 Task: Enable the option "Key events" for Remote-OSD over VNC.
Action: Mouse moved to (140, 24)
Screenshot: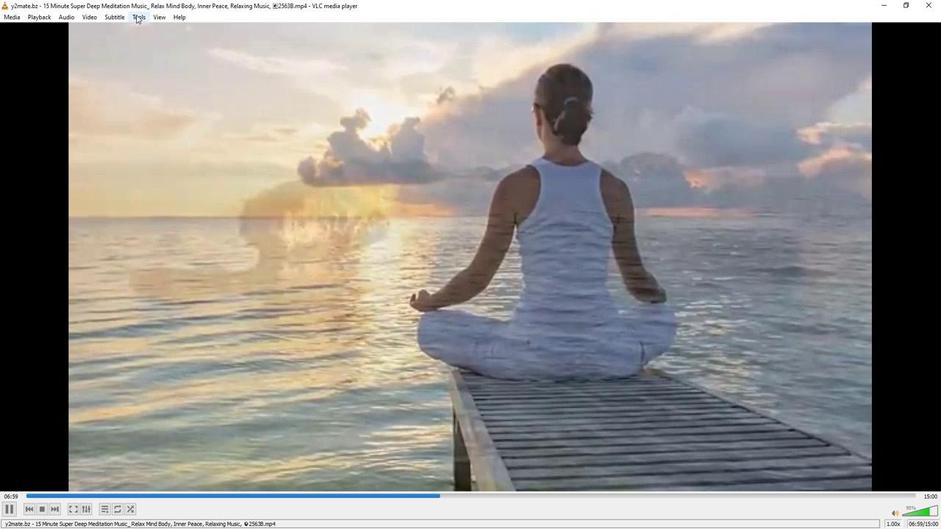 
Action: Mouse pressed left at (140, 24)
Screenshot: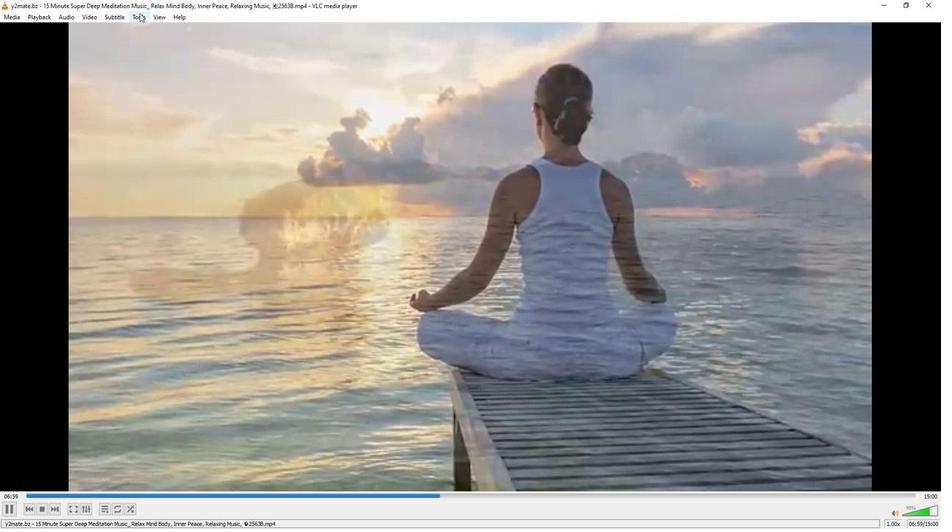 
Action: Mouse moved to (180, 141)
Screenshot: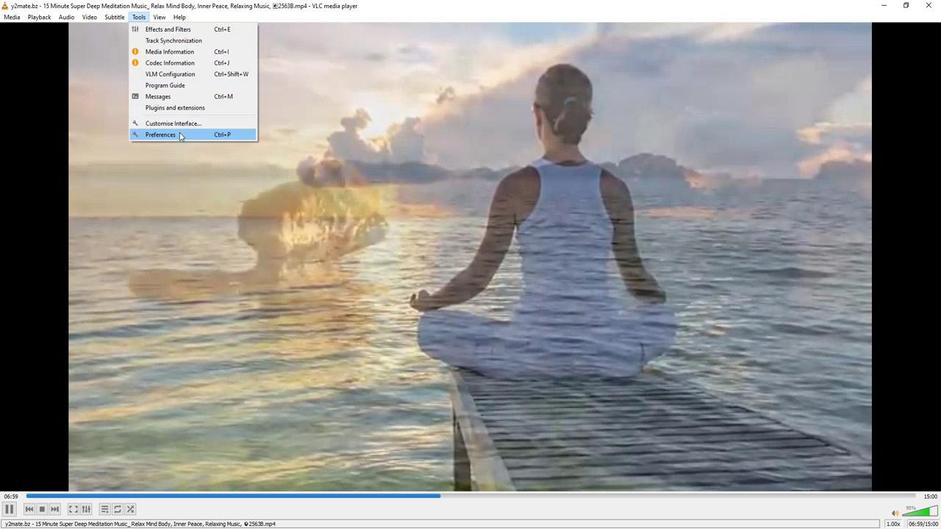 
Action: Mouse pressed left at (180, 141)
Screenshot: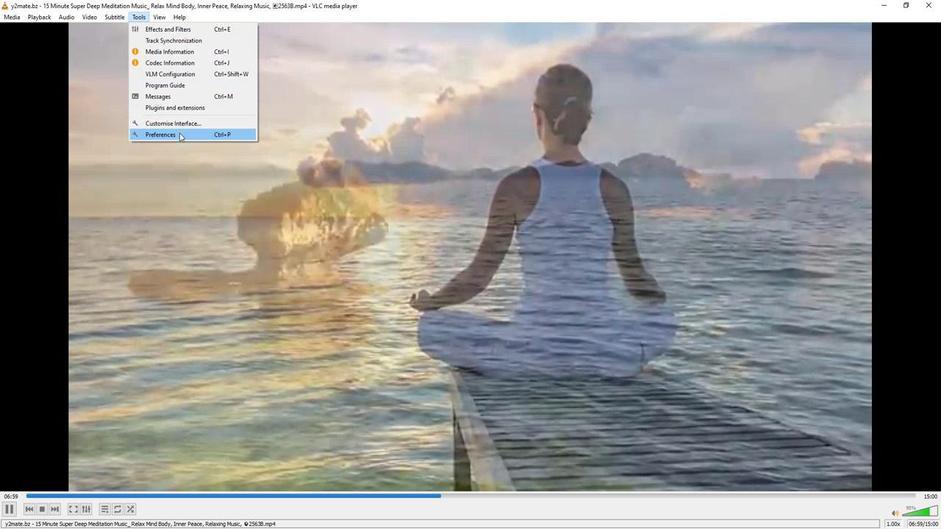 
Action: Mouse moved to (310, 433)
Screenshot: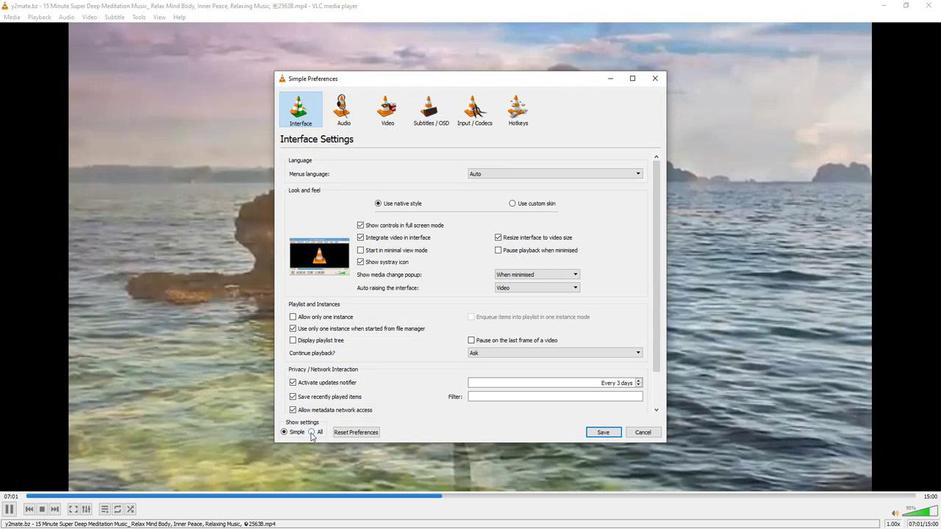 
Action: Mouse pressed left at (310, 433)
Screenshot: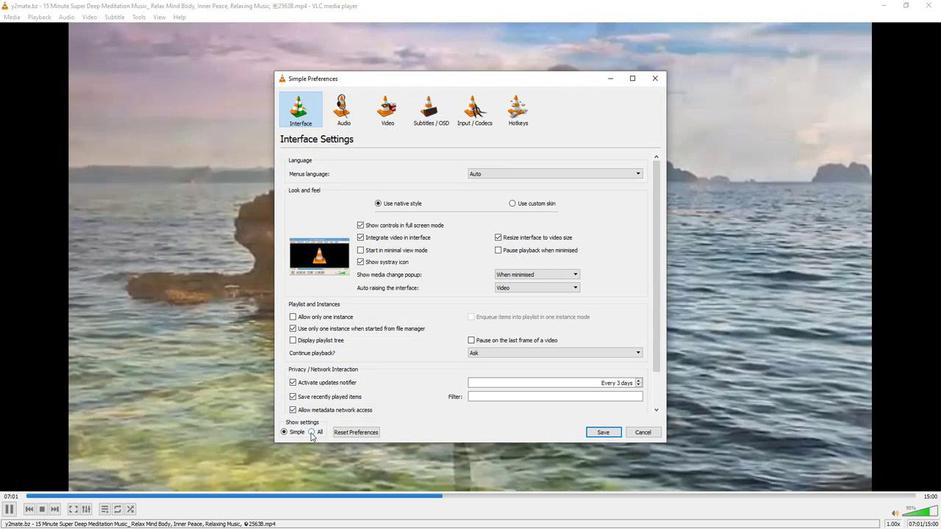 
Action: Mouse moved to (299, 344)
Screenshot: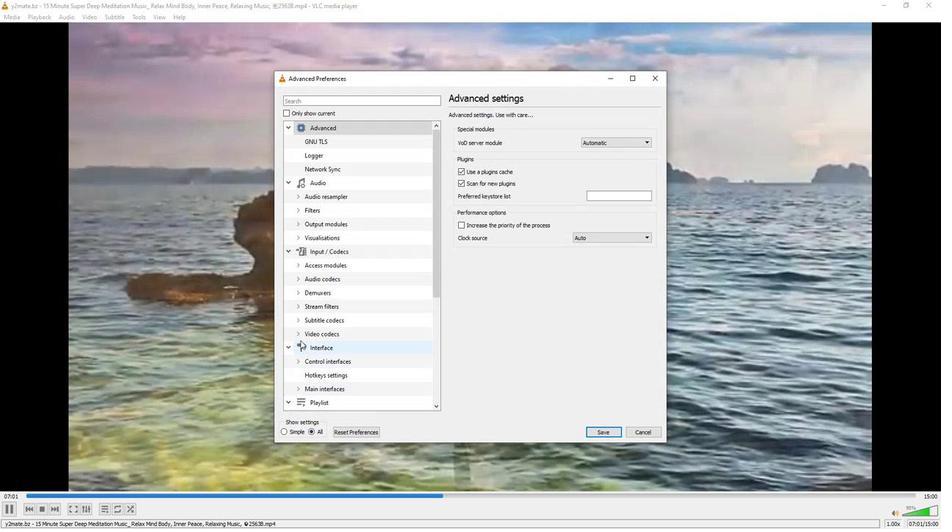 
Action: Mouse scrolled (299, 343) with delta (0, 0)
Screenshot: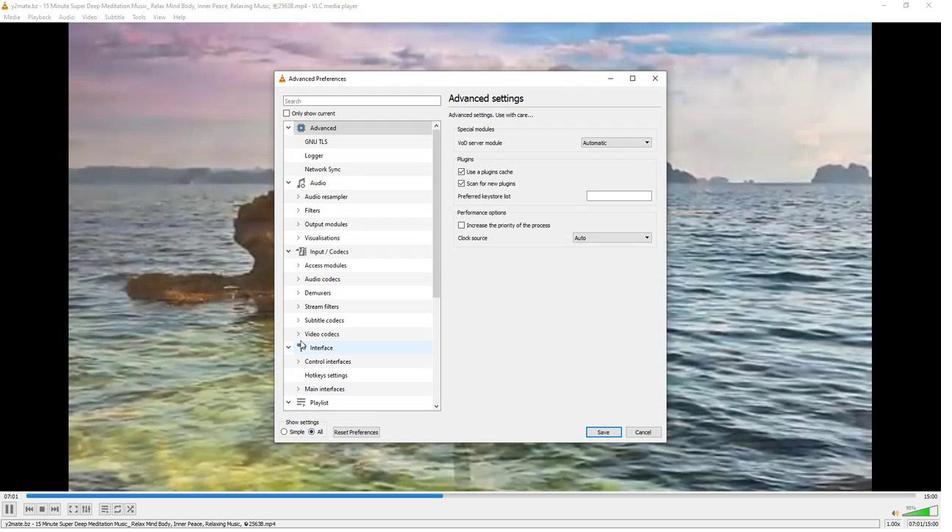 
Action: Mouse scrolled (299, 343) with delta (0, 0)
Screenshot: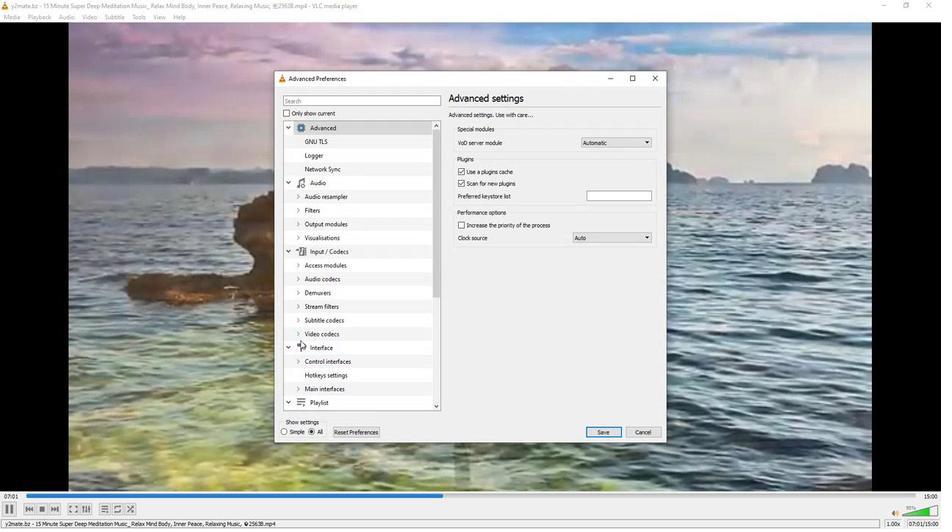 
Action: Mouse scrolled (299, 343) with delta (0, 0)
Screenshot: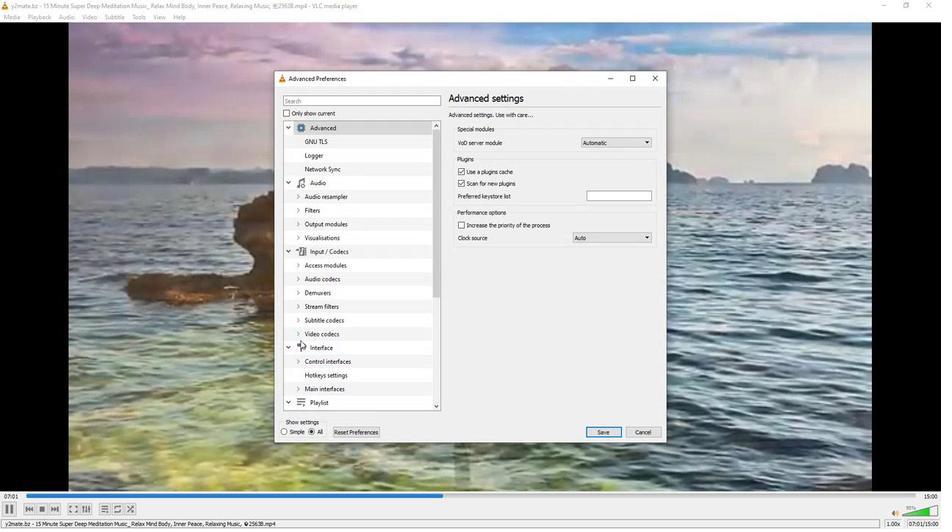 
Action: Mouse scrolled (299, 343) with delta (0, 0)
Screenshot: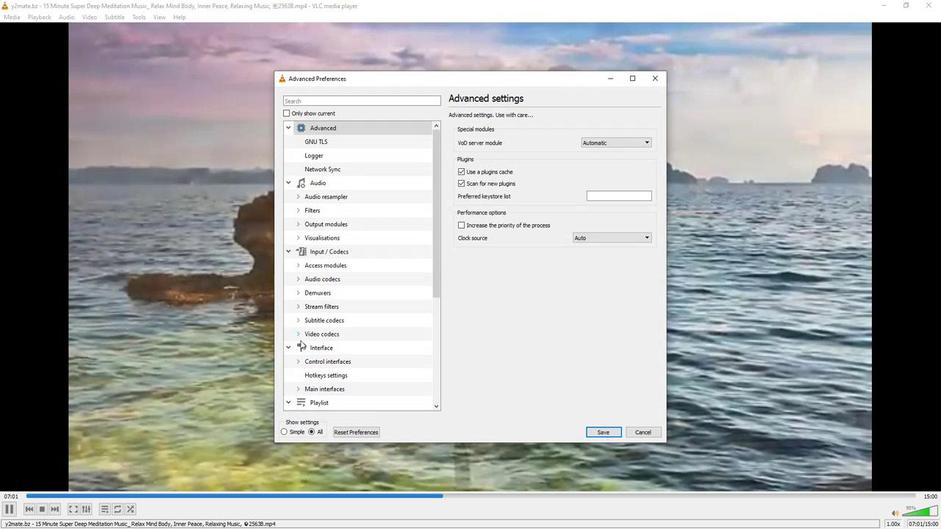 
Action: Mouse scrolled (299, 343) with delta (0, 0)
Screenshot: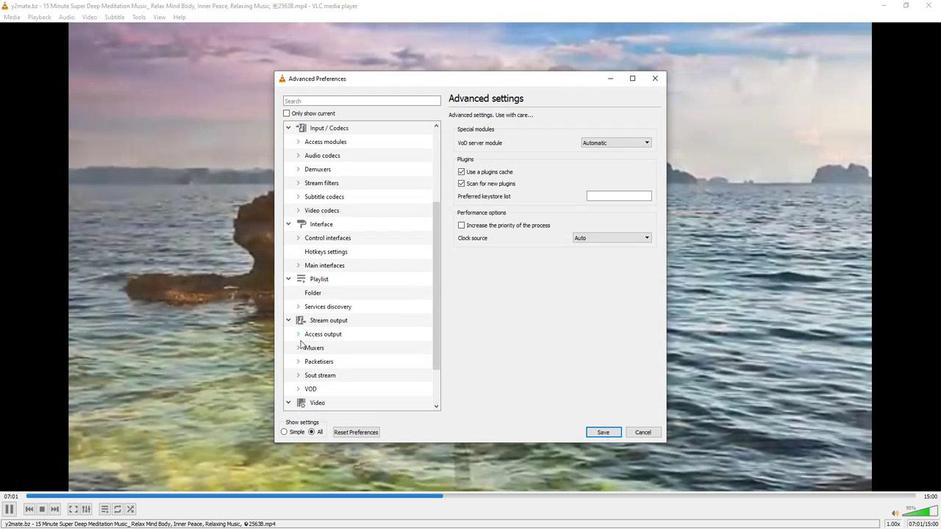 
Action: Mouse moved to (299, 343)
Screenshot: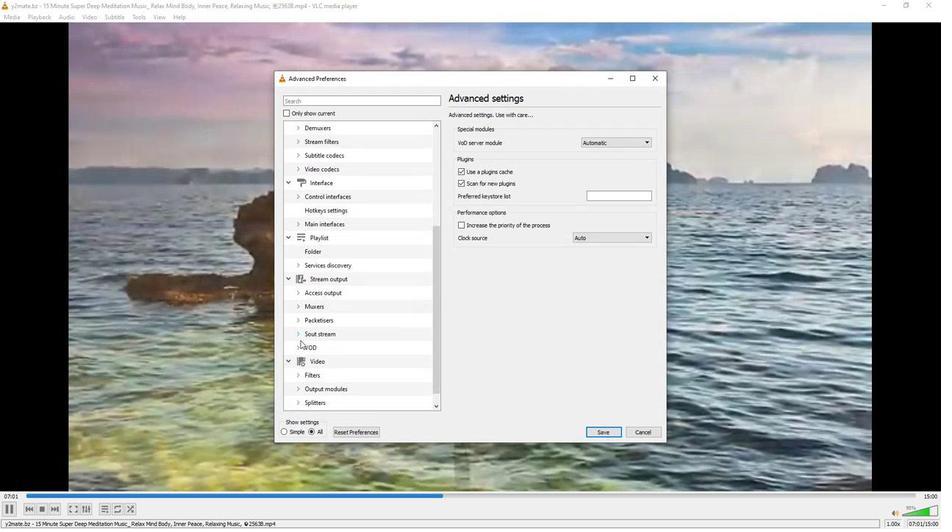 
Action: Mouse scrolled (299, 342) with delta (0, 0)
Screenshot: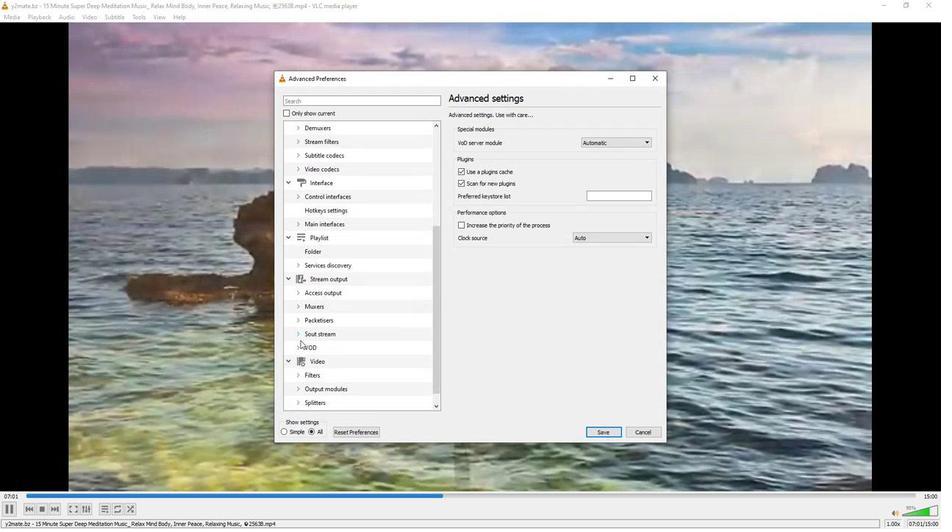 
Action: Mouse moved to (296, 402)
Screenshot: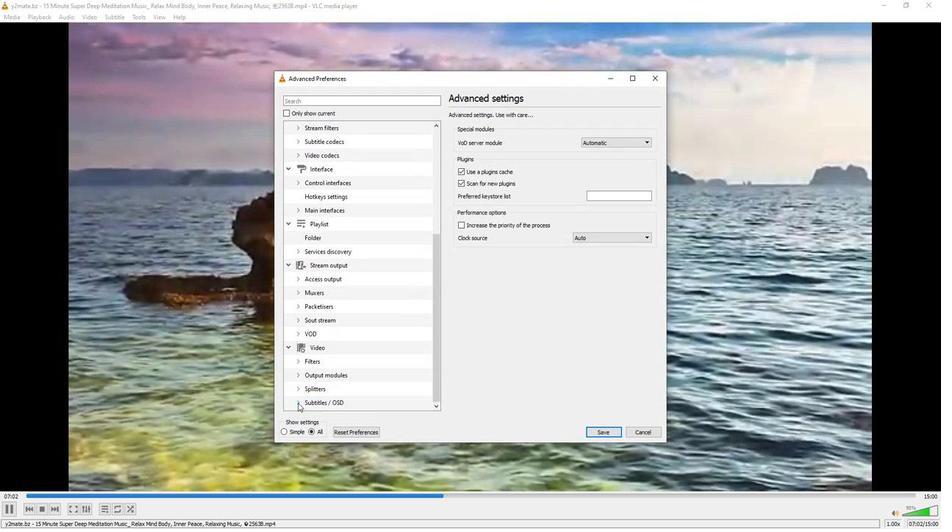 
Action: Mouse pressed left at (296, 402)
Screenshot: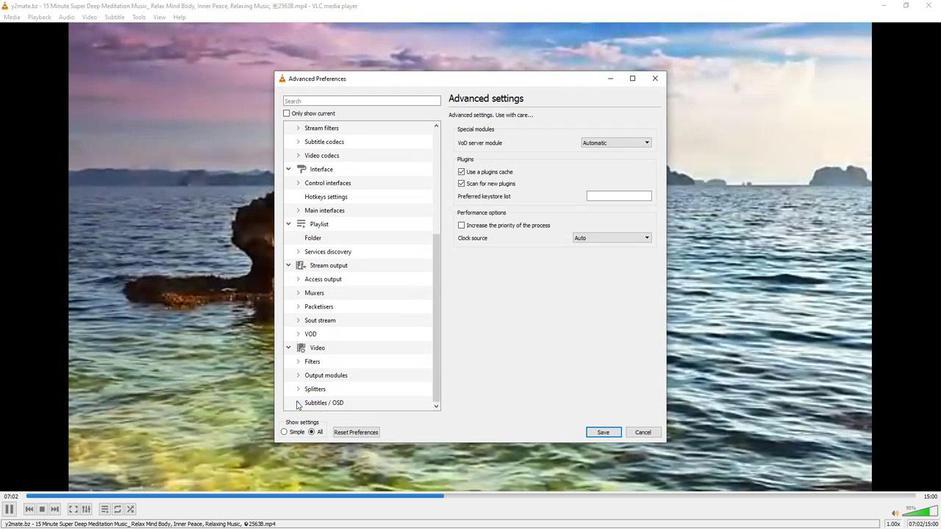 
Action: Mouse moved to (312, 346)
Screenshot: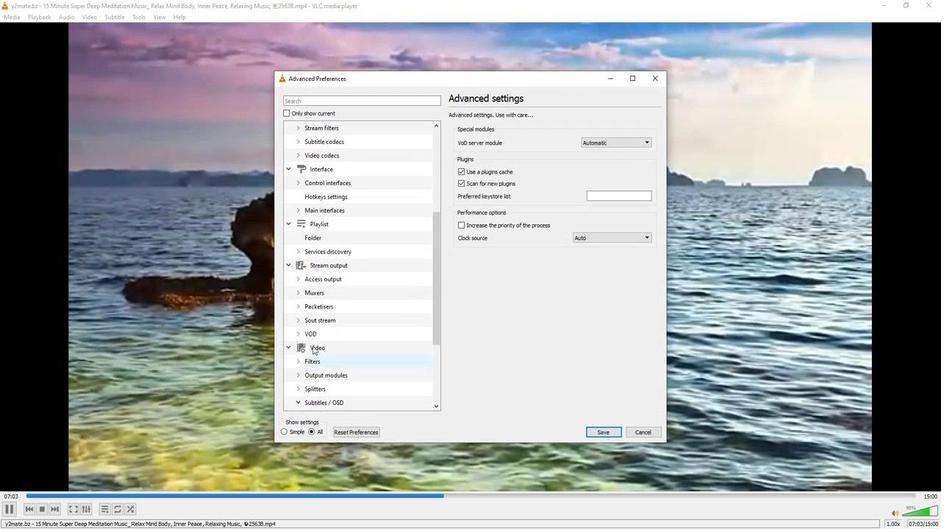 
Action: Mouse scrolled (312, 346) with delta (0, 0)
Screenshot: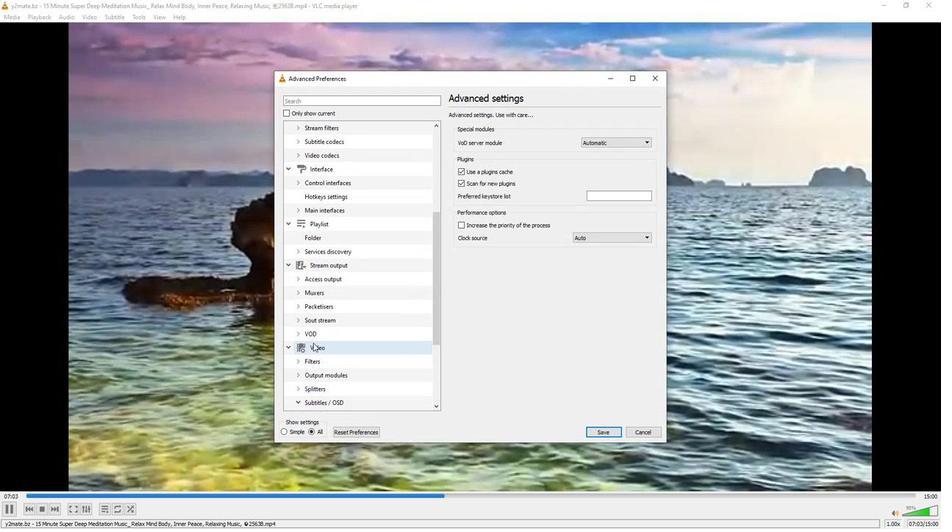 
Action: Mouse moved to (312, 346)
Screenshot: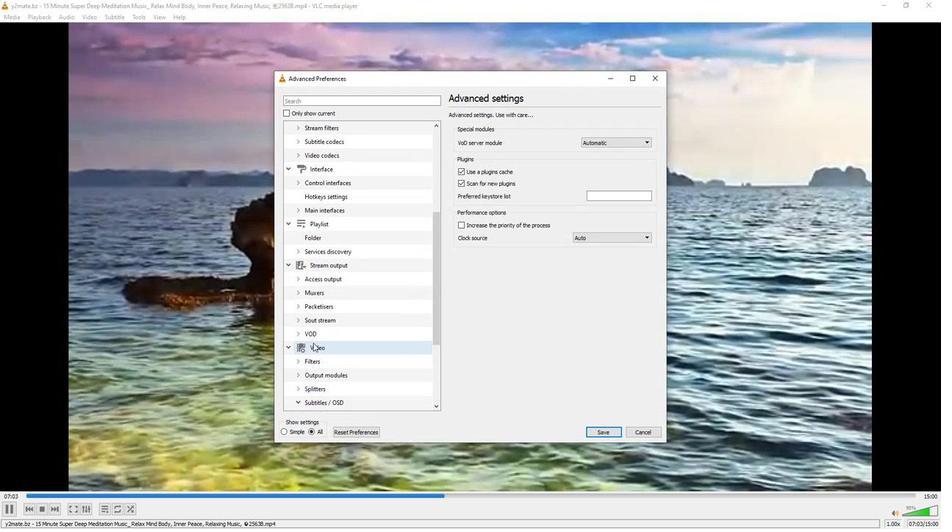 
Action: Mouse scrolled (312, 345) with delta (0, 0)
Screenshot: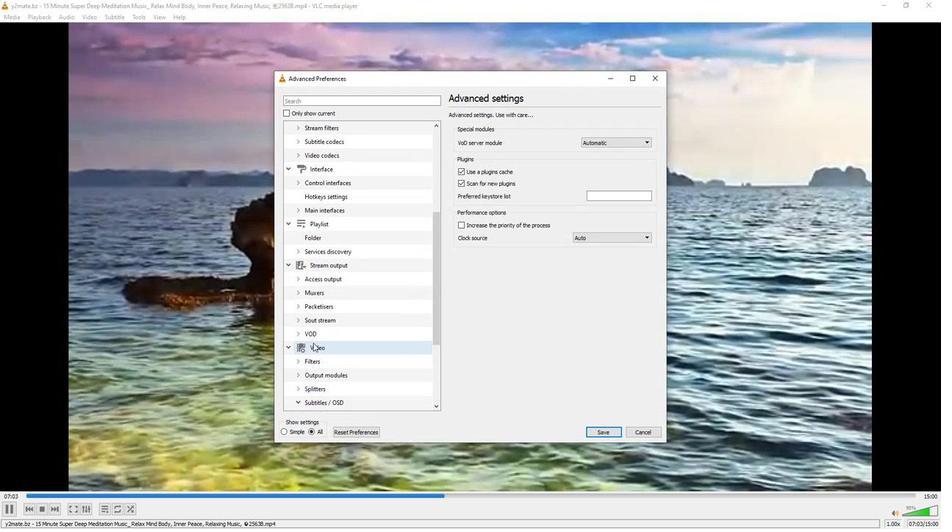
Action: Mouse moved to (312, 344)
Screenshot: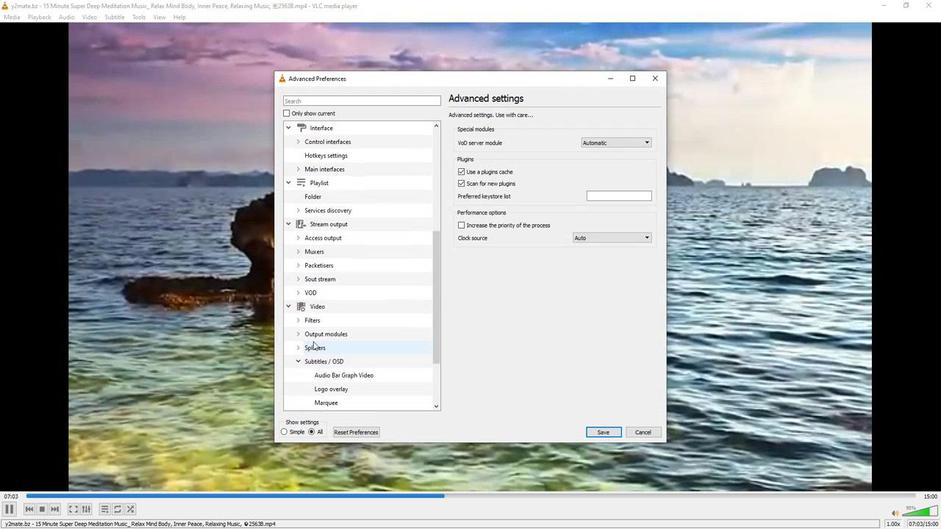 
Action: Mouse scrolled (312, 344) with delta (0, 0)
Screenshot: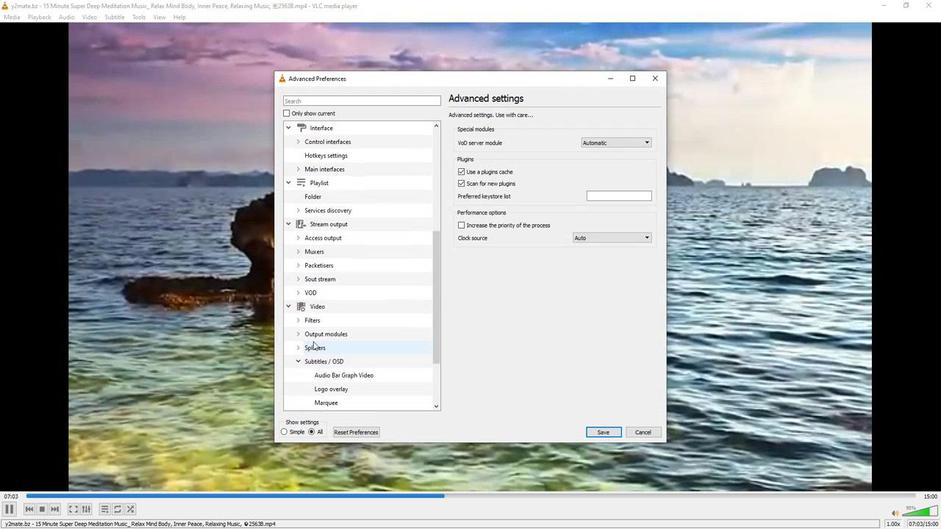 
Action: Mouse moved to (312, 341)
Screenshot: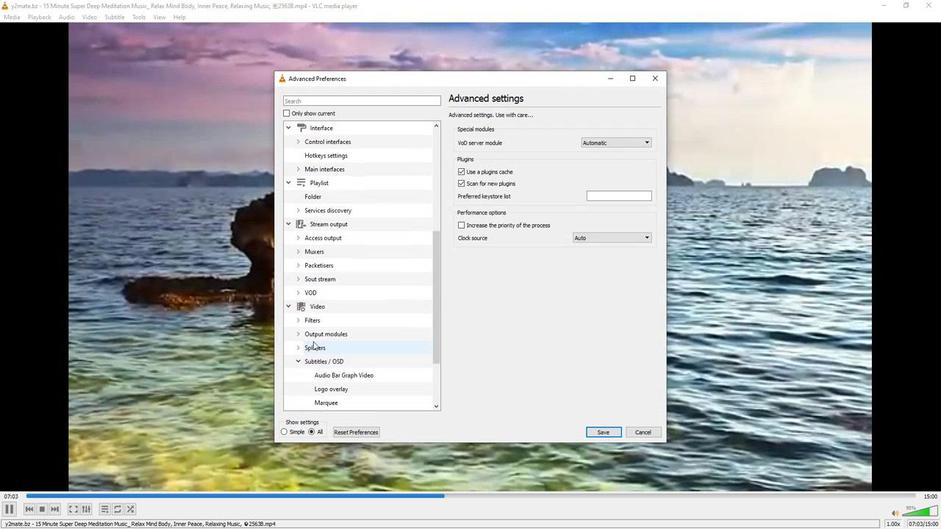 
Action: Mouse scrolled (312, 341) with delta (0, 0)
Screenshot: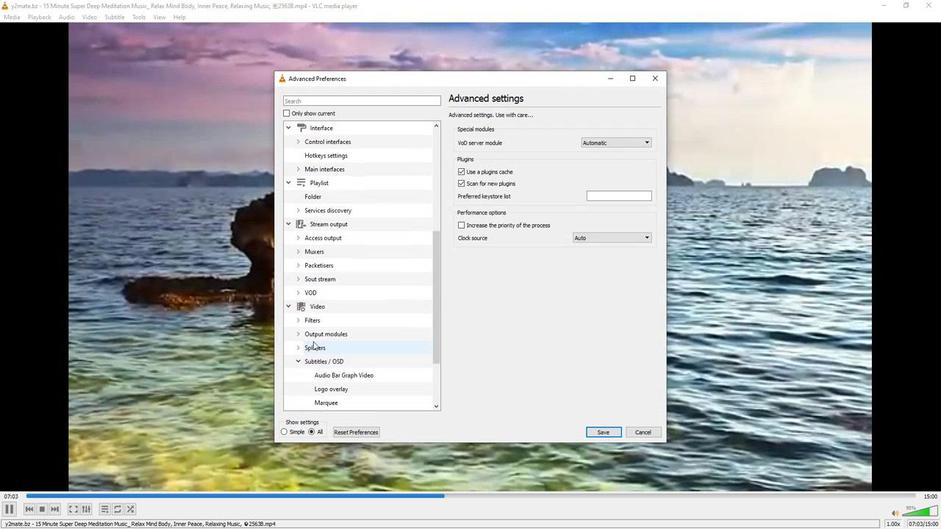 
Action: Mouse moved to (310, 334)
Screenshot: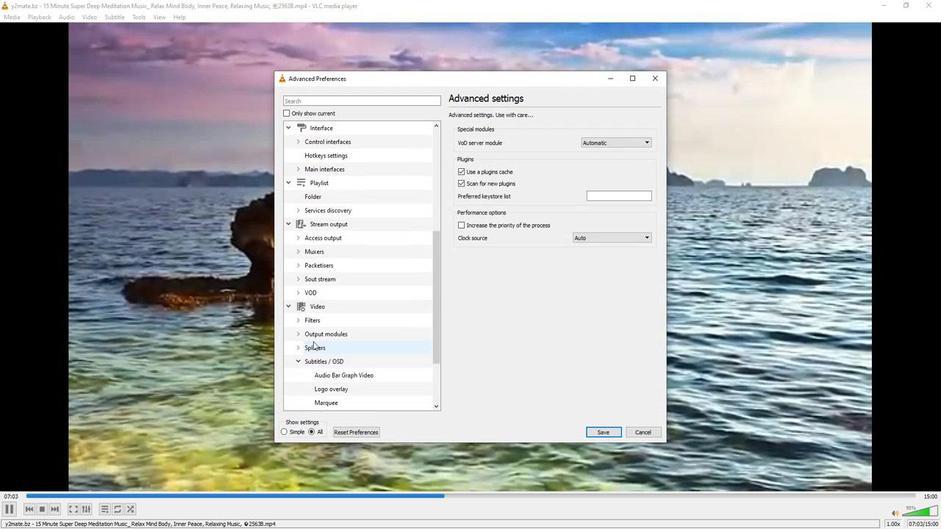 
Action: Mouse scrolled (310, 333) with delta (0, 0)
Screenshot: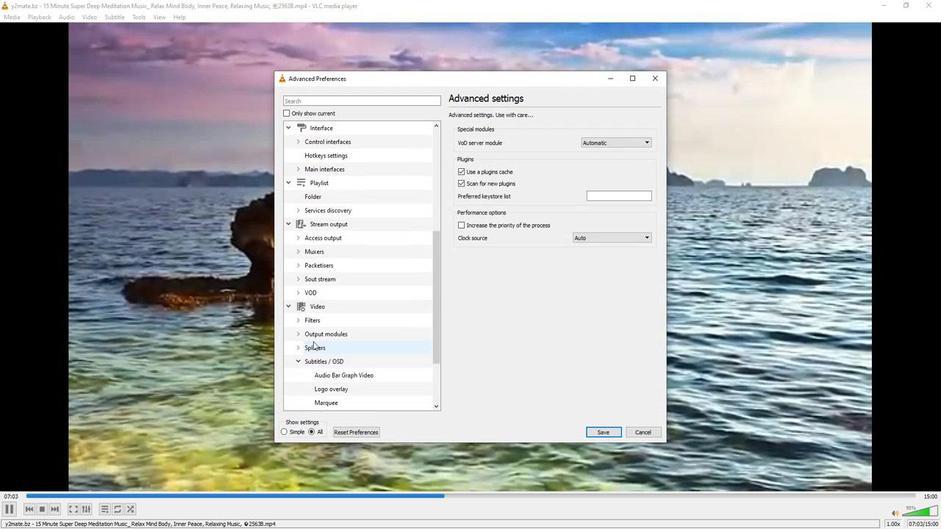 
Action: Mouse moved to (309, 330)
Screenshot: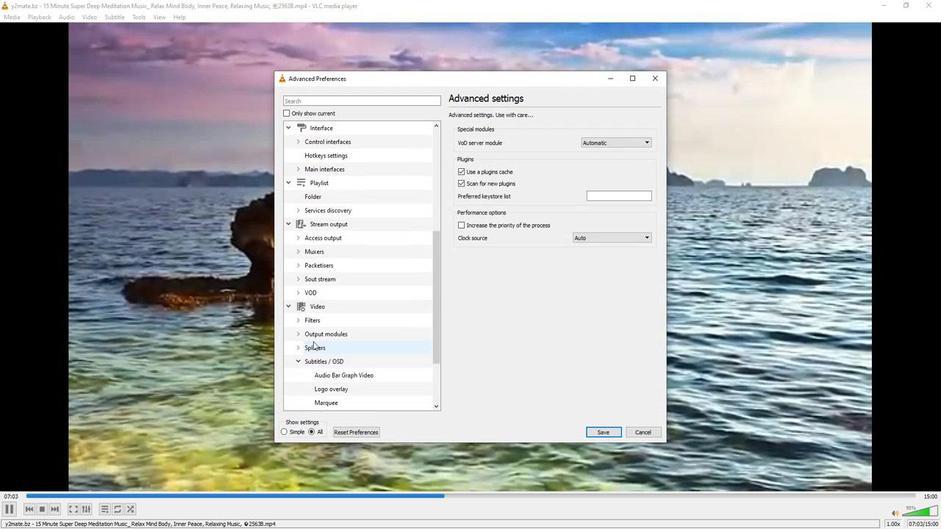
Action: Mouse scrolled (309, 329) with delta (0, 0)
Screenshot: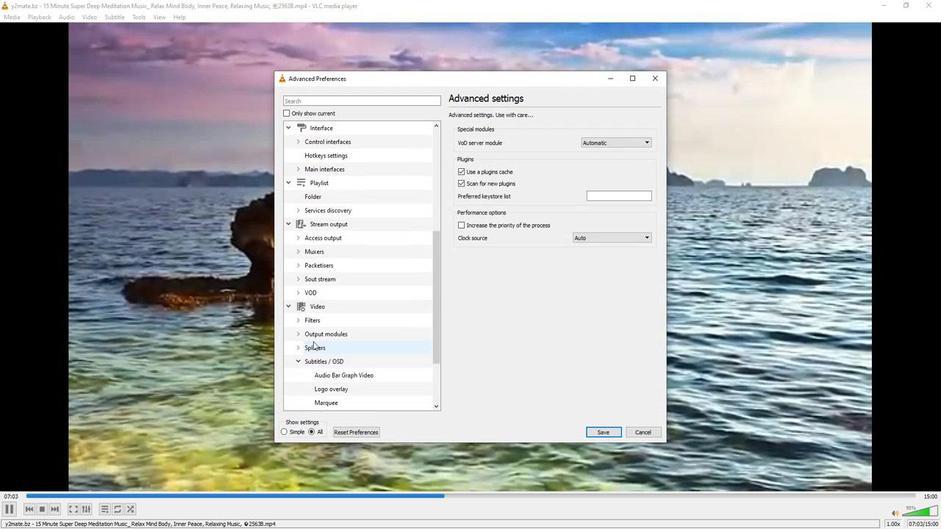 
Action: Mouse moved to (324, 349)
Screenshot: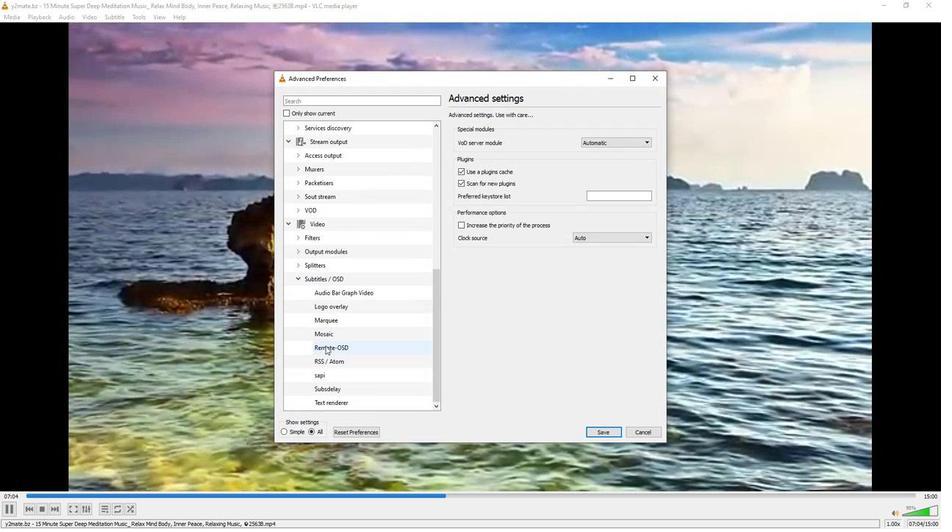 
Action: Mouse pressed left at (324, 349)
Screenshot: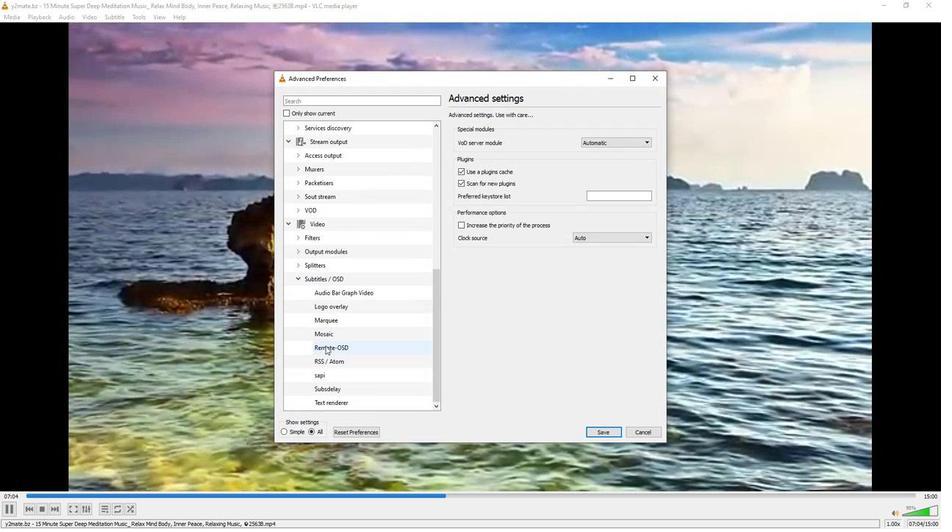 
Action: Mouse moved to (455, 212)
Screenshot: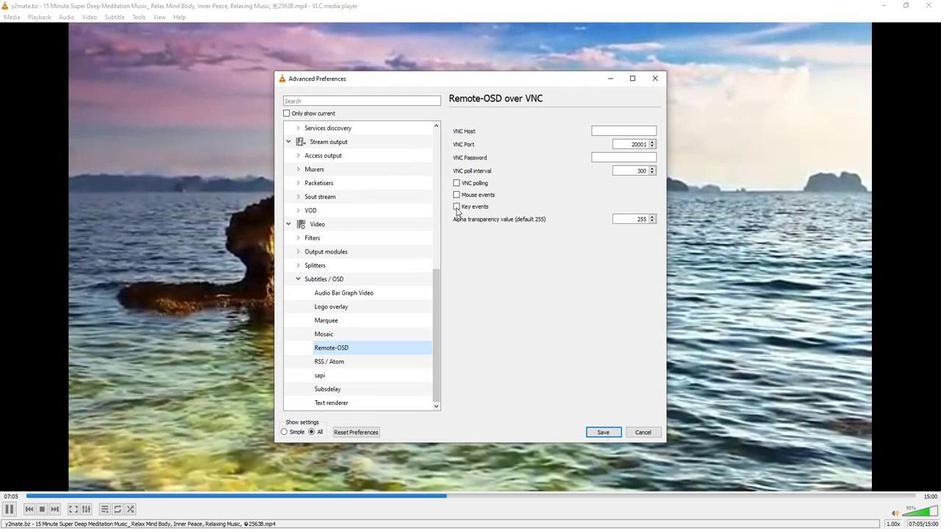 
Action: Mouse pressed left at (455, 212)
Screenshot: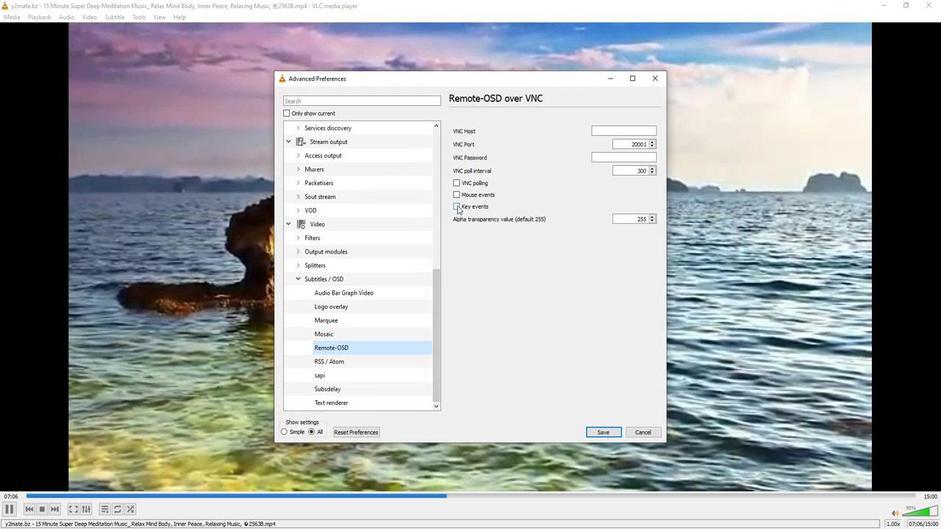 
Action: Mouse moved to (452, 248)
Screenshot: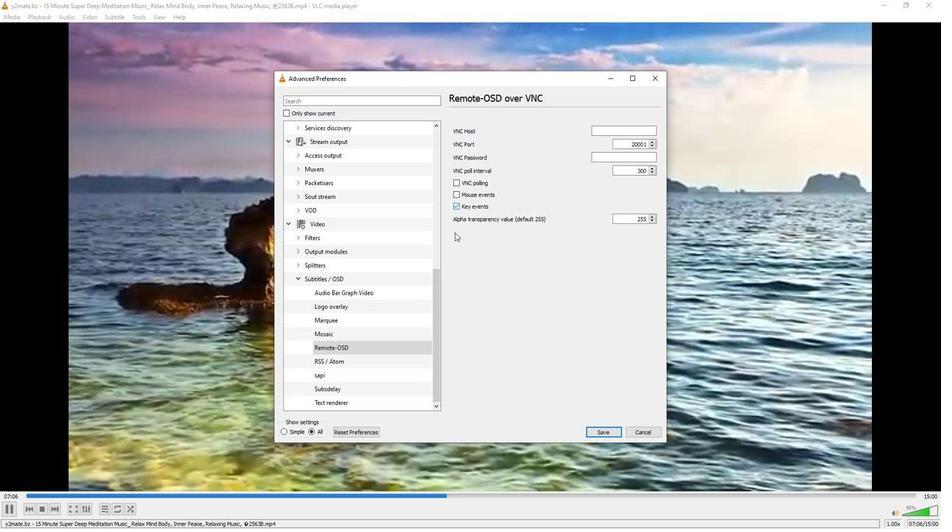 
